 Task: Check "Clone view" in "Your unsolved tickets".
Action: Mouse moved to (760, 216)
Screenshot: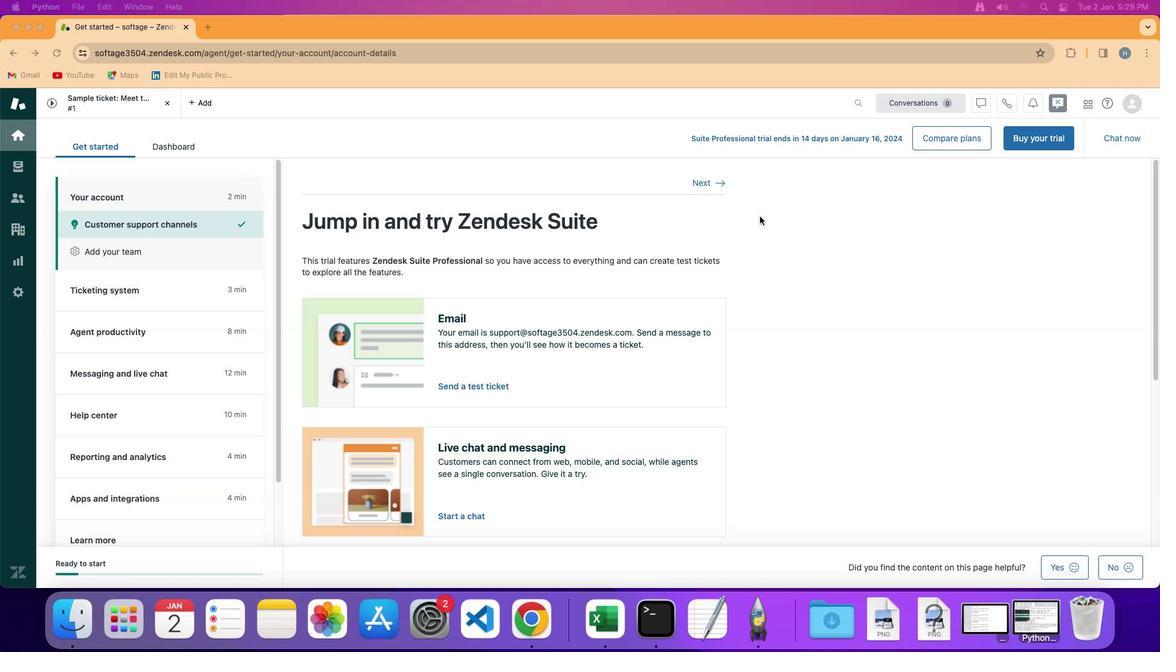 
Action: Mouse pressed left at (760, 216)
Screenshot: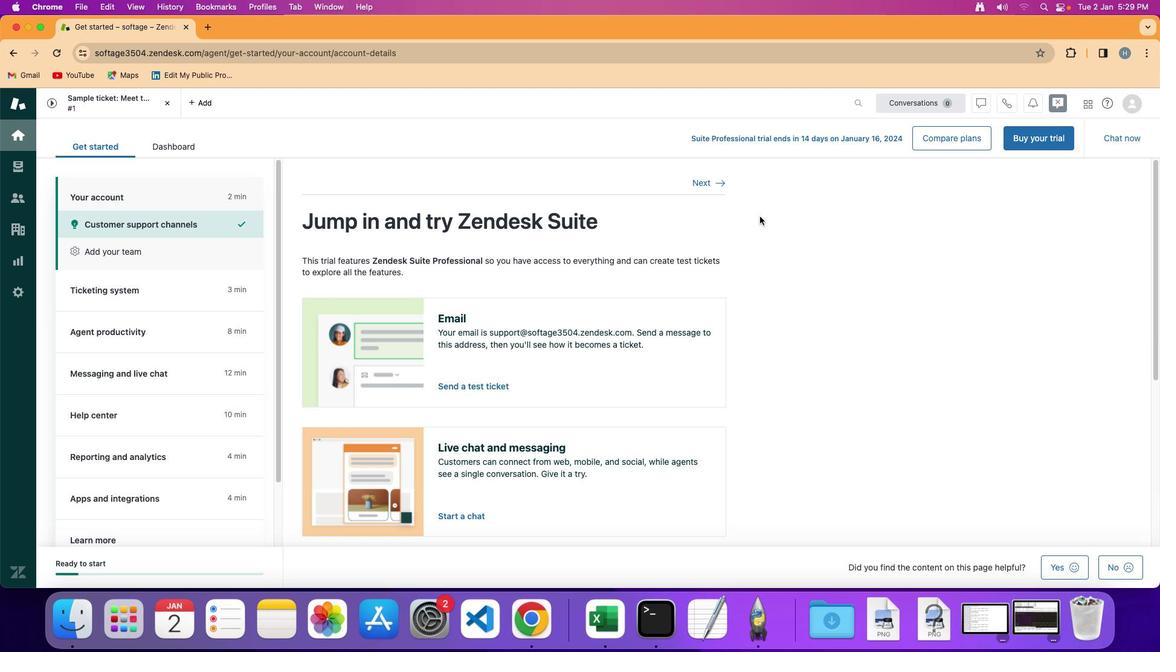 
Action: Mouse moved to (27, 163)
Screenshot: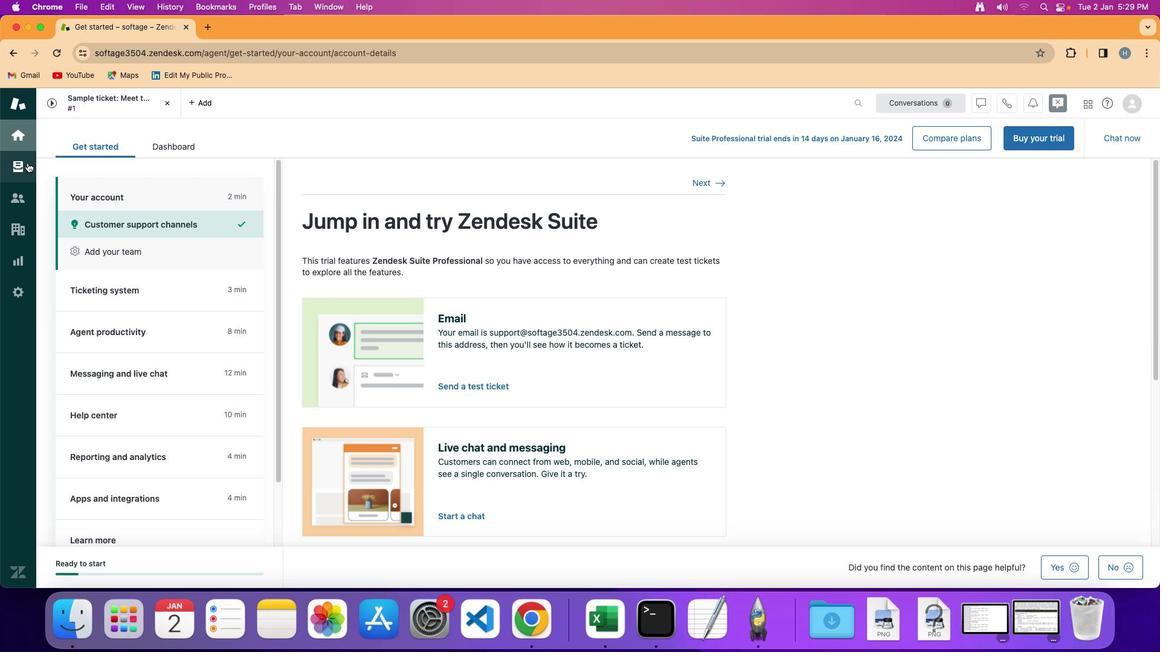 
Action: Mouse pressed left at (27, 163)
Screenshot: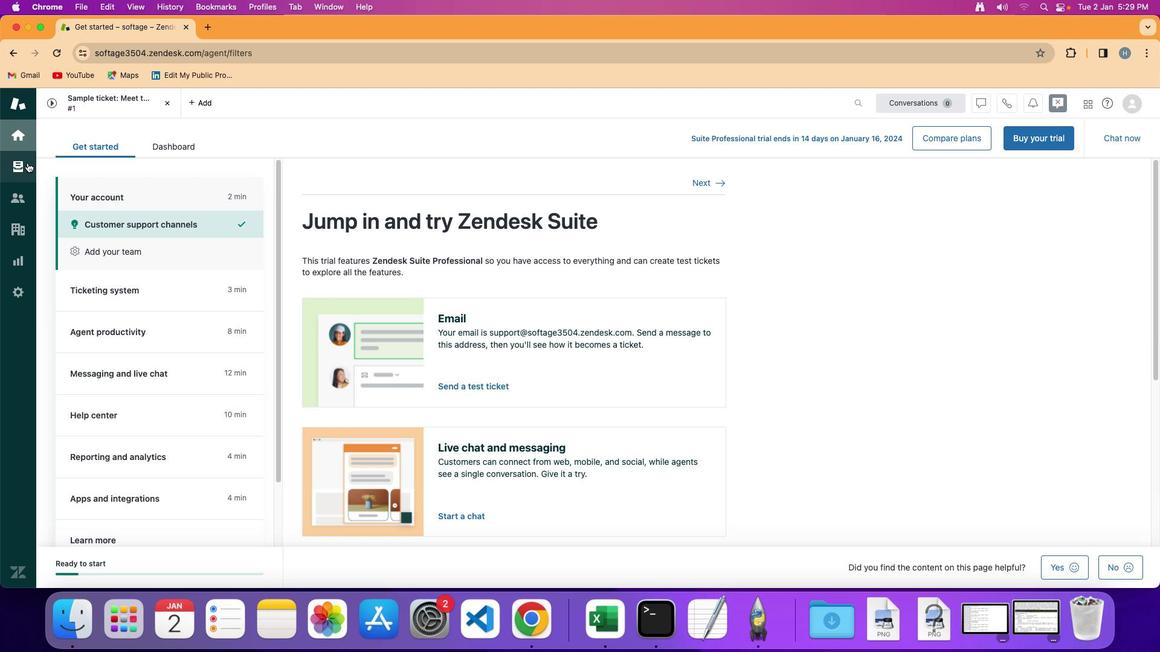 
Action: Mouse moved to (102, 253)
Screenshot: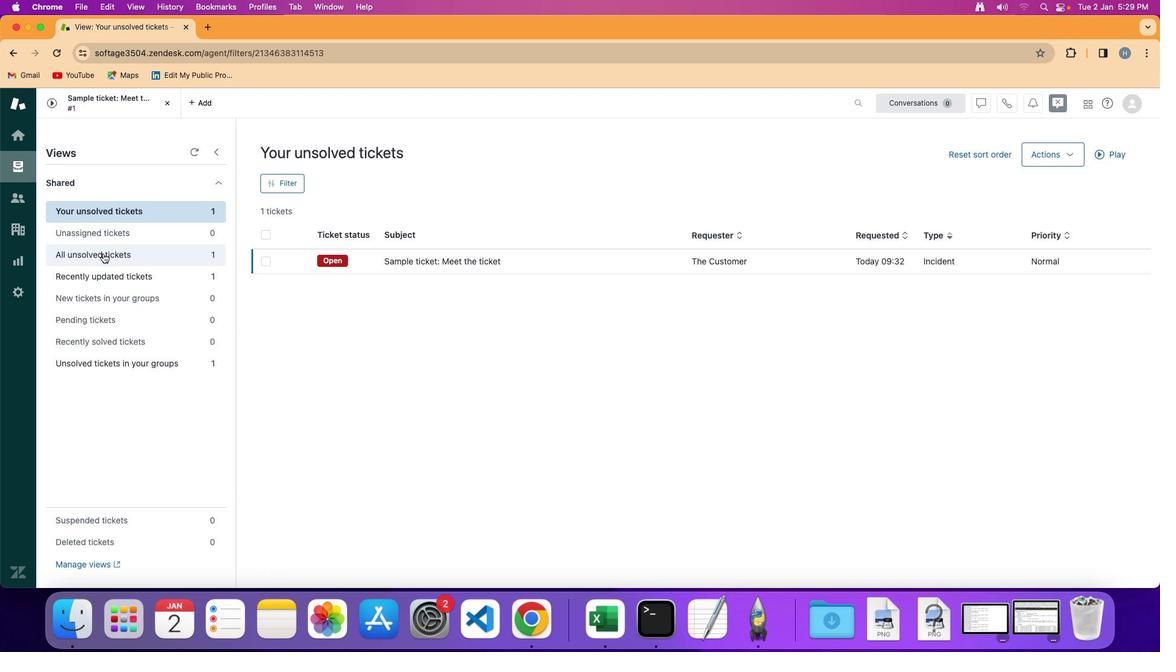 
Action: Mouse pressed left at (102, 253)
Screenshot: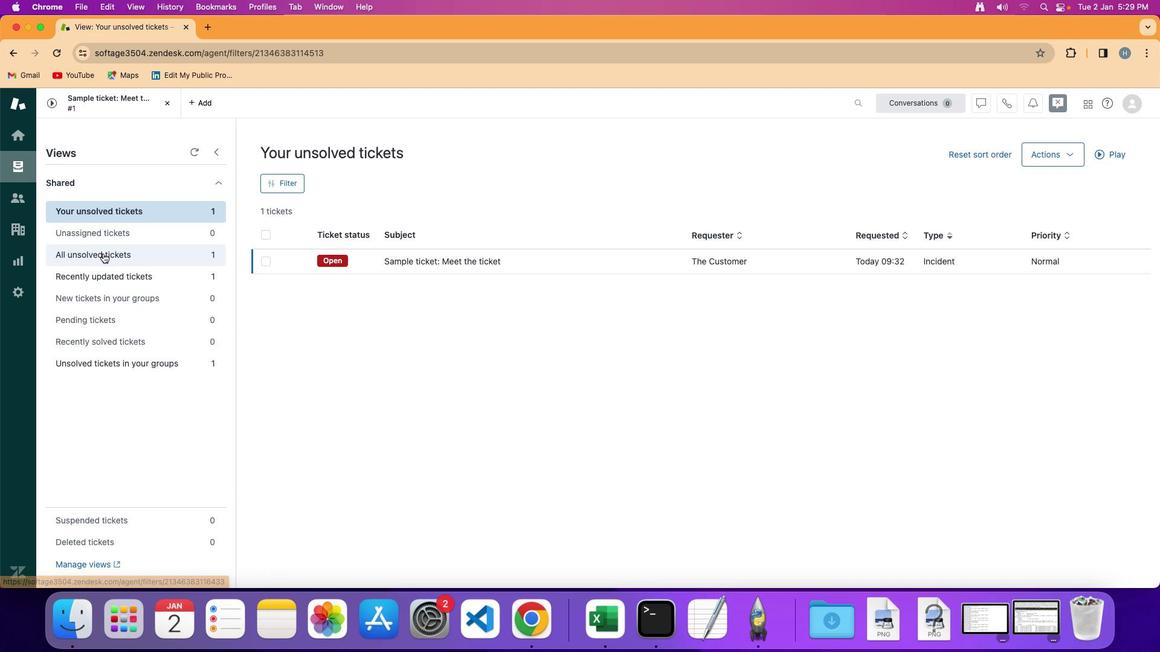 
Action: Mouse moved to (1054, 160)
Screenshot: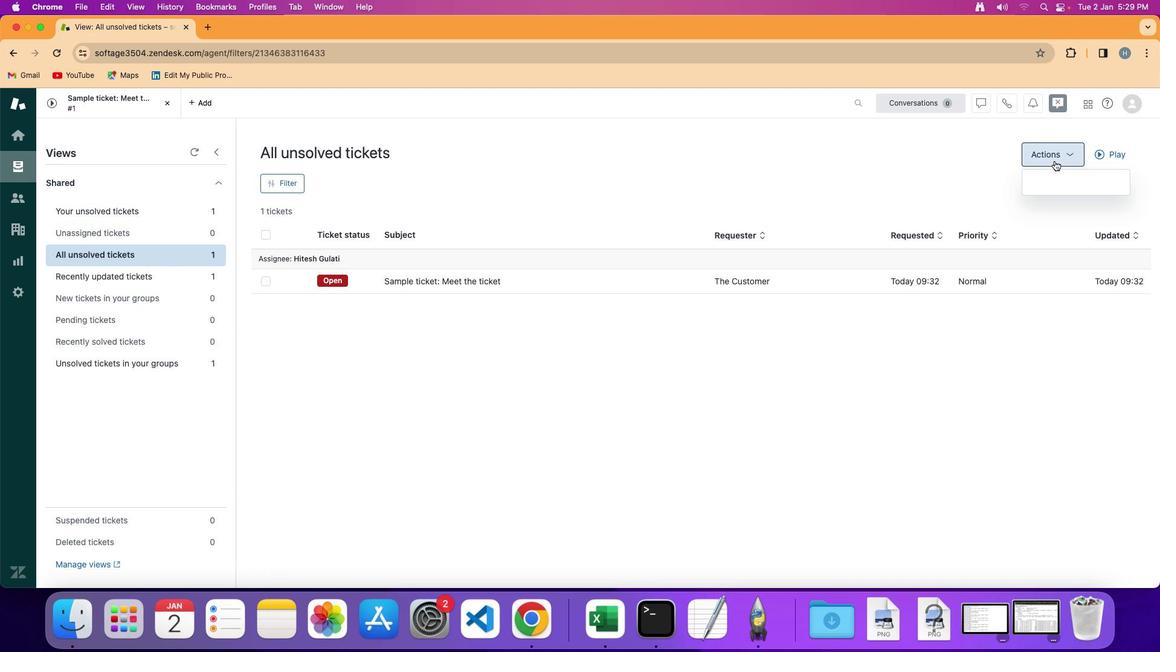 
Action: Mouse pressed left at (1054, 160)
Screenshot: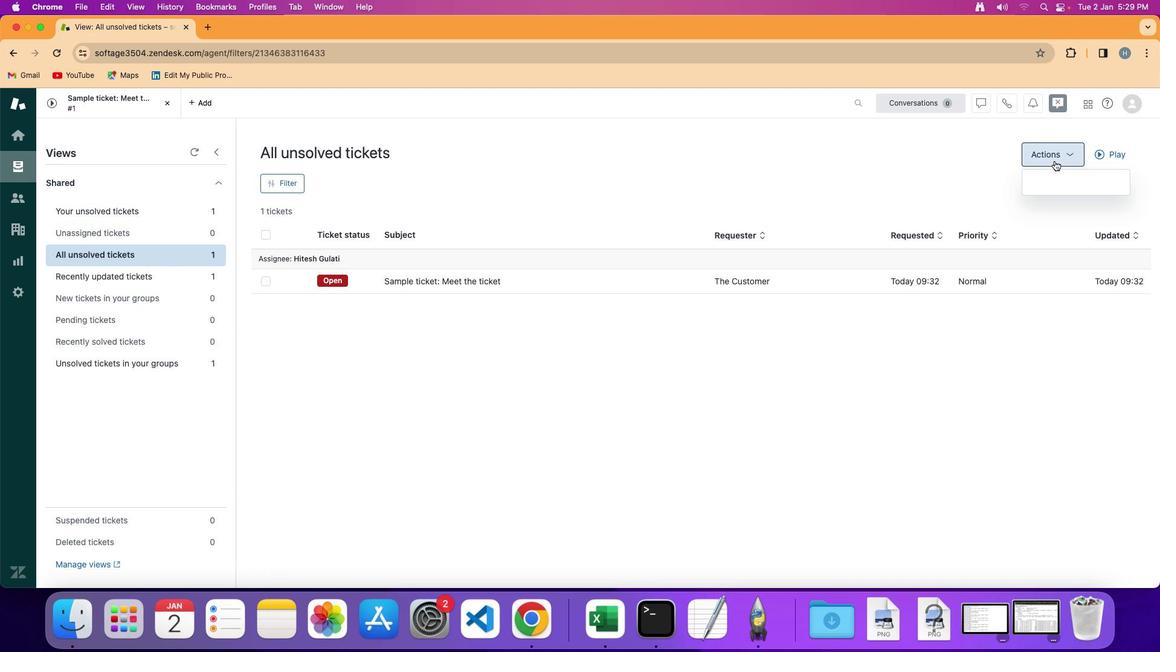 
Action: Mouse moved to (1047, 229)
Screenshot: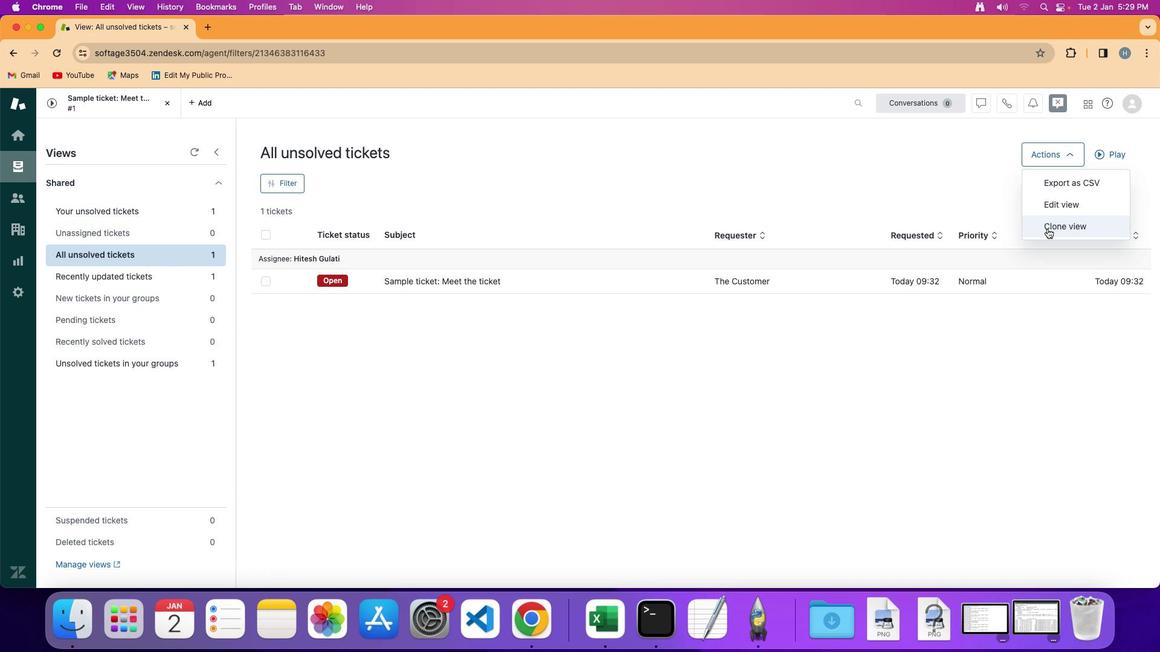 
Action: Mouse pressed left at (1047, 229)
Screenshot: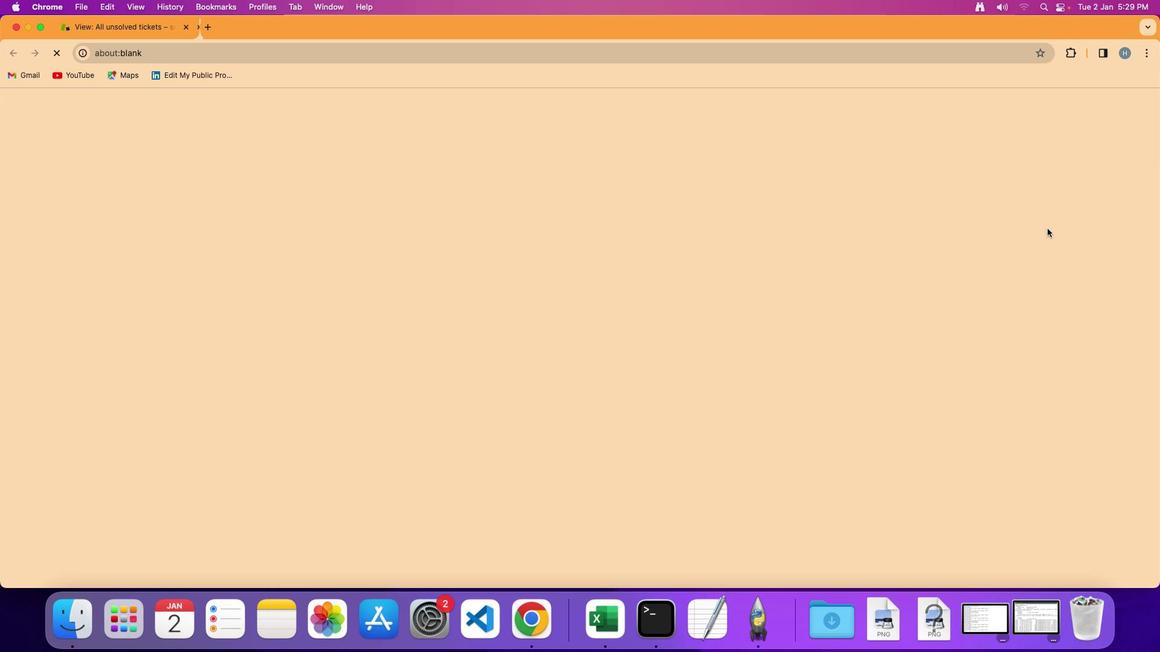 
Action: Mouse moved to (497, 283)
Screenshot: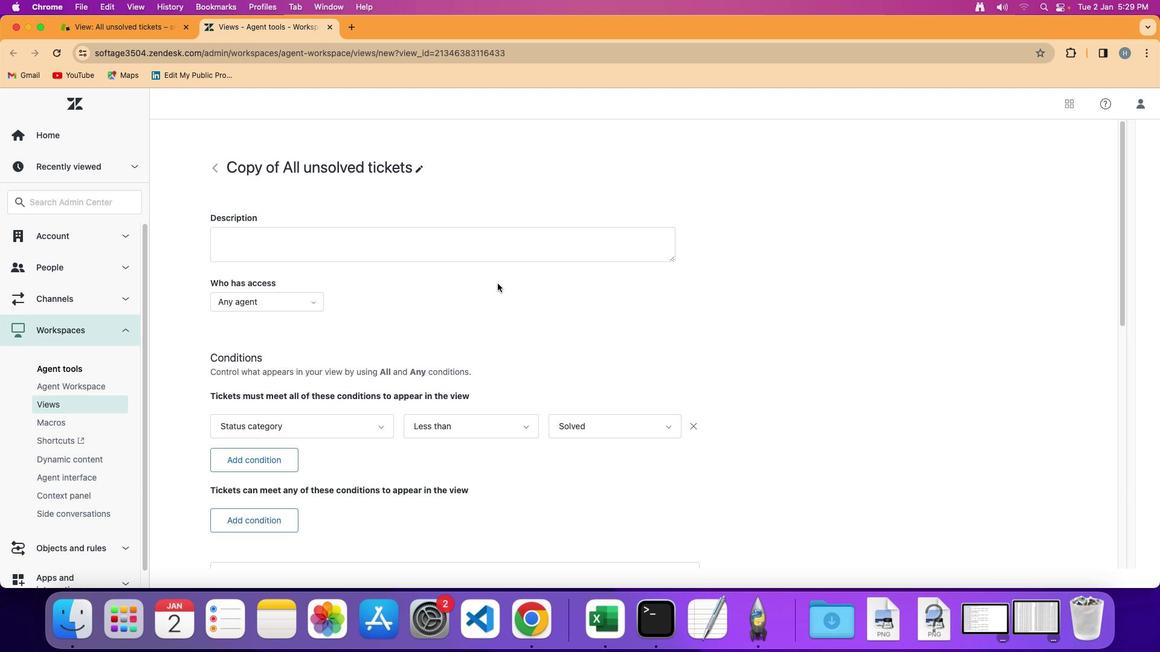 
